 Task: Search a ticket which subject name is "Product delayed".
Action: Mouse moved to (185, 93)
Screenshot: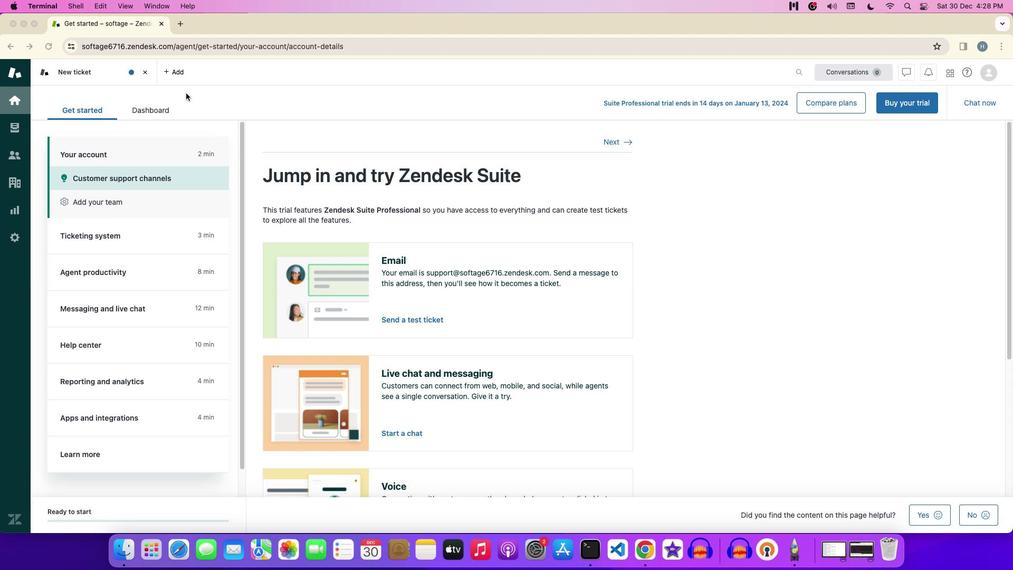 
Action: Mouse pressed left at (185, 93)
Screenshot: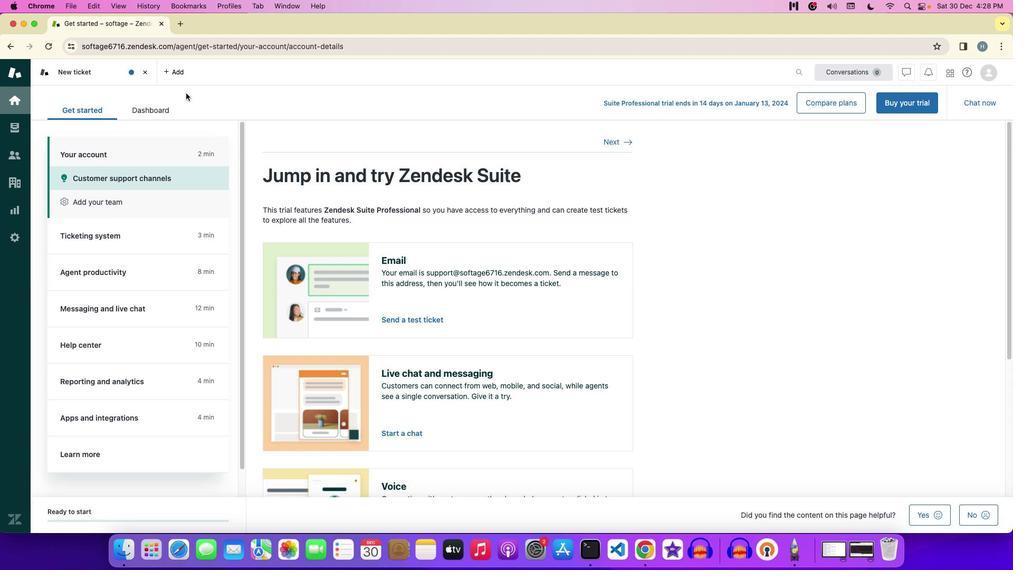
Action: Mouse moved to (209, 157)
Screenshot: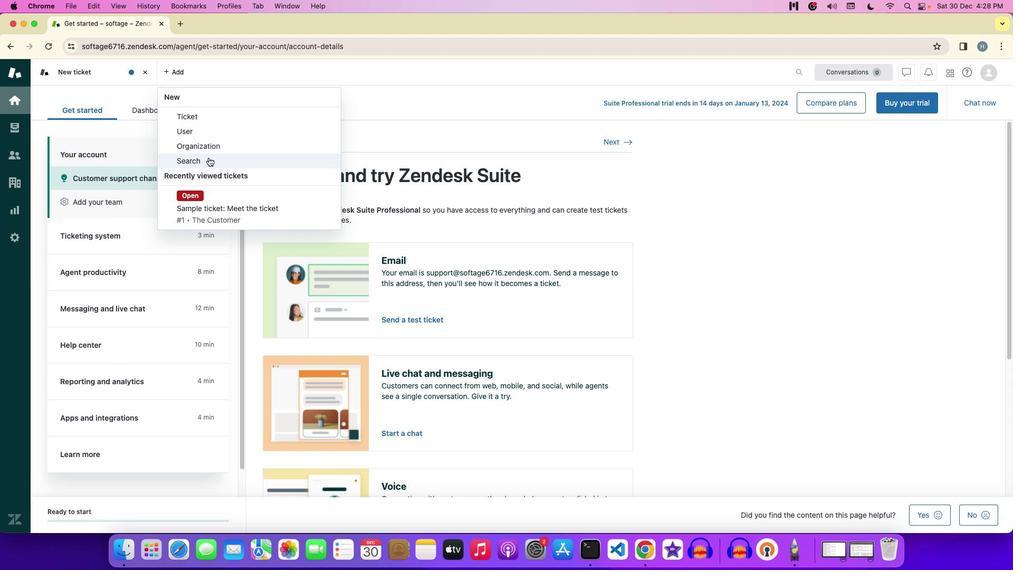
Action: Mouse pressed left at (209, 157)
Screenshot: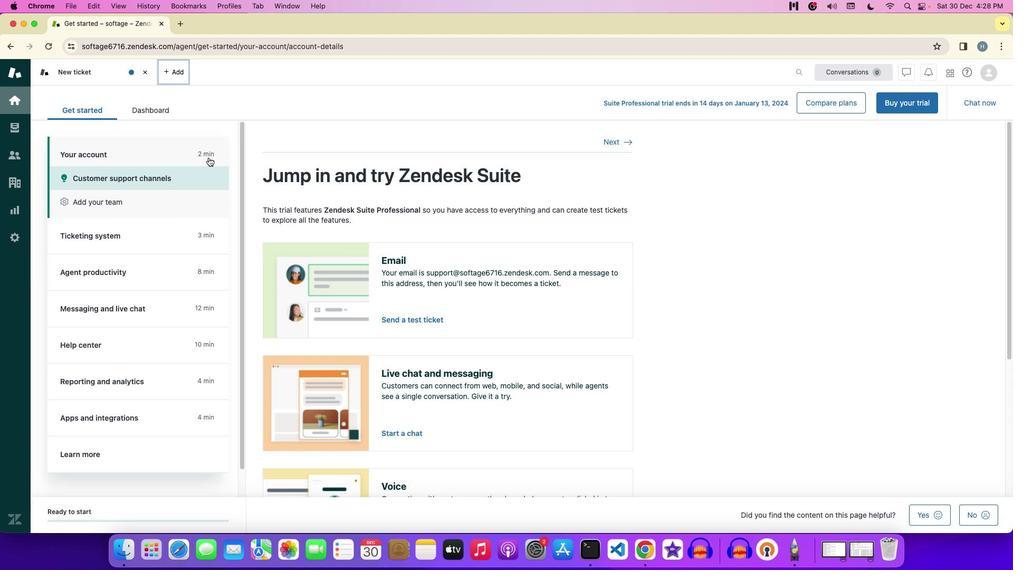 
Action: Mouse moved to (164, 115)
Screenshot: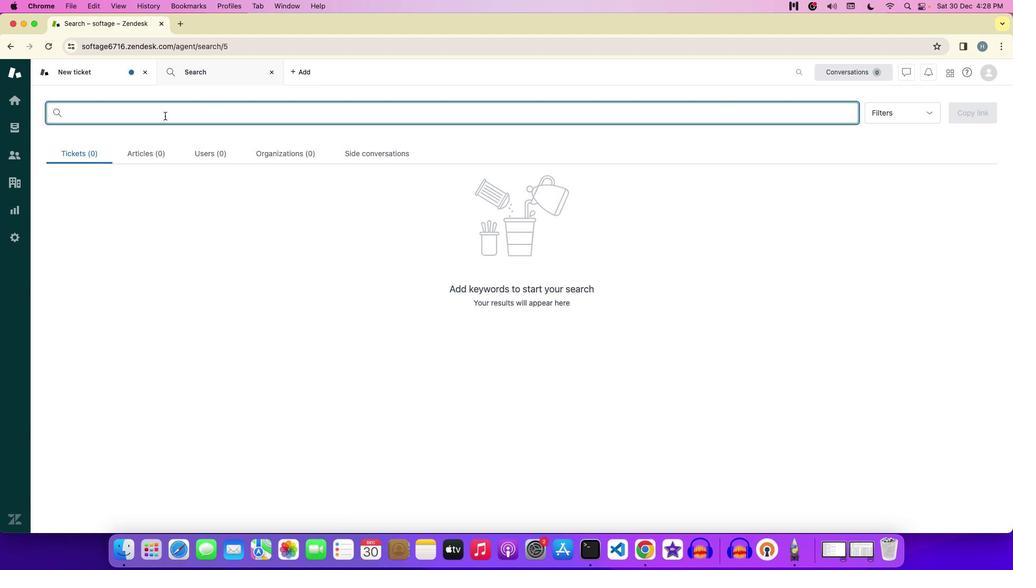 
Action: Mouse pressed left at (164, 115)
Screenshot: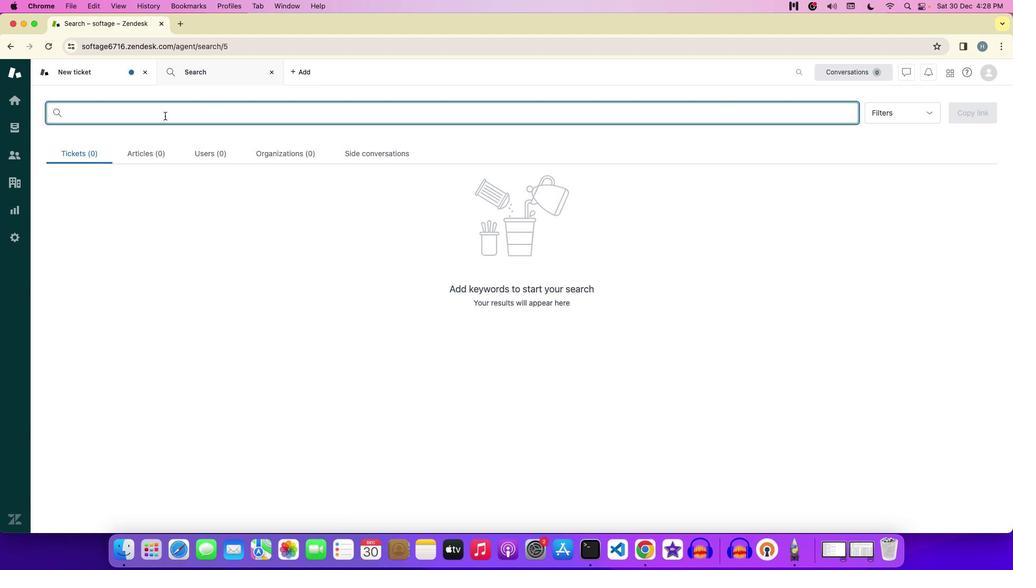 
Action: Key pressed Key.shift'P''r''o''d''u''c''t'Key.spaceKey.shift'd''e''l''a''y''e''d'
Screenshot: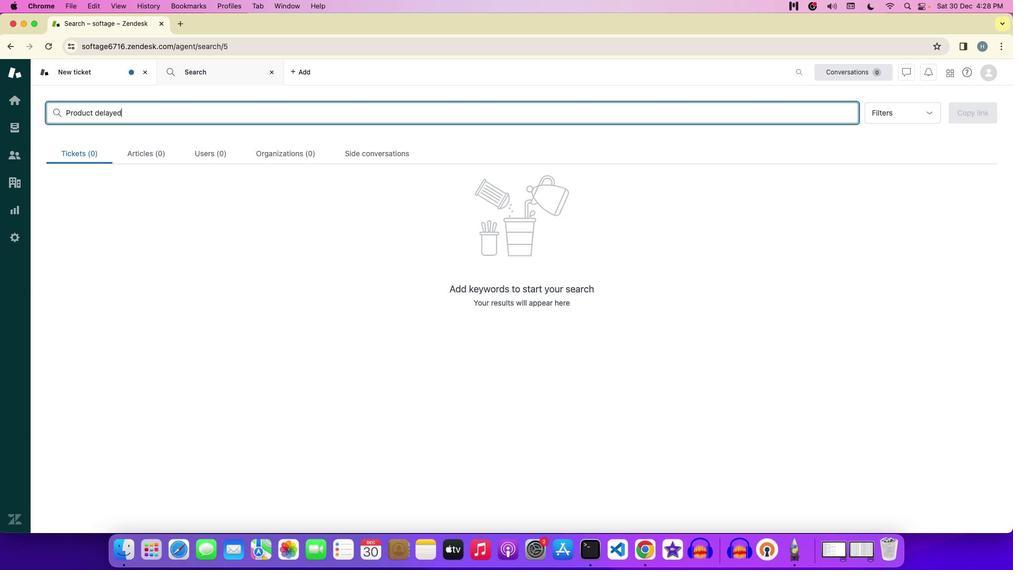 
Action: Mouse moved to (310, 261)
Screenshot: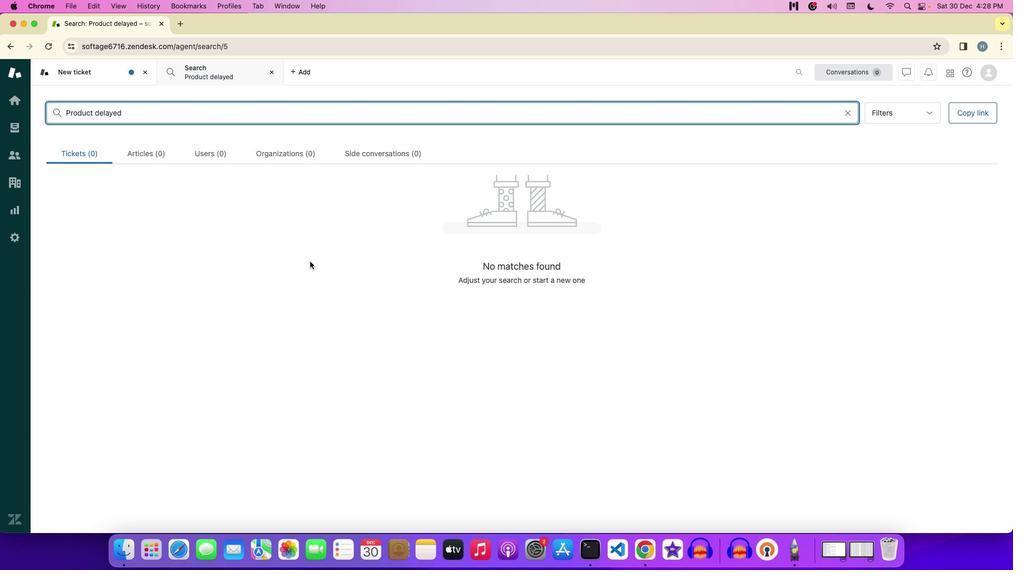 
